 Task: Add Rubicon Vegan Lemon Raspberry Cupcakes 4 Pack to the cart.
Action: Mouse moved to (25, 88)
Screenshot: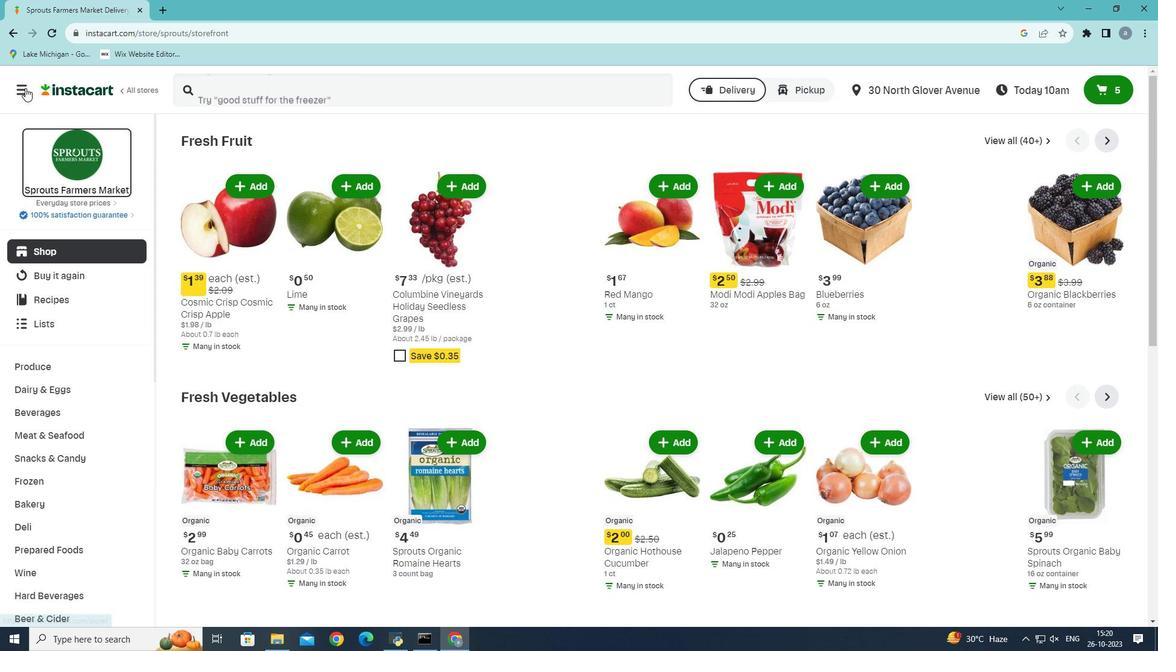 
Action: Mouse pressed left at (25, 88)
Screenshot: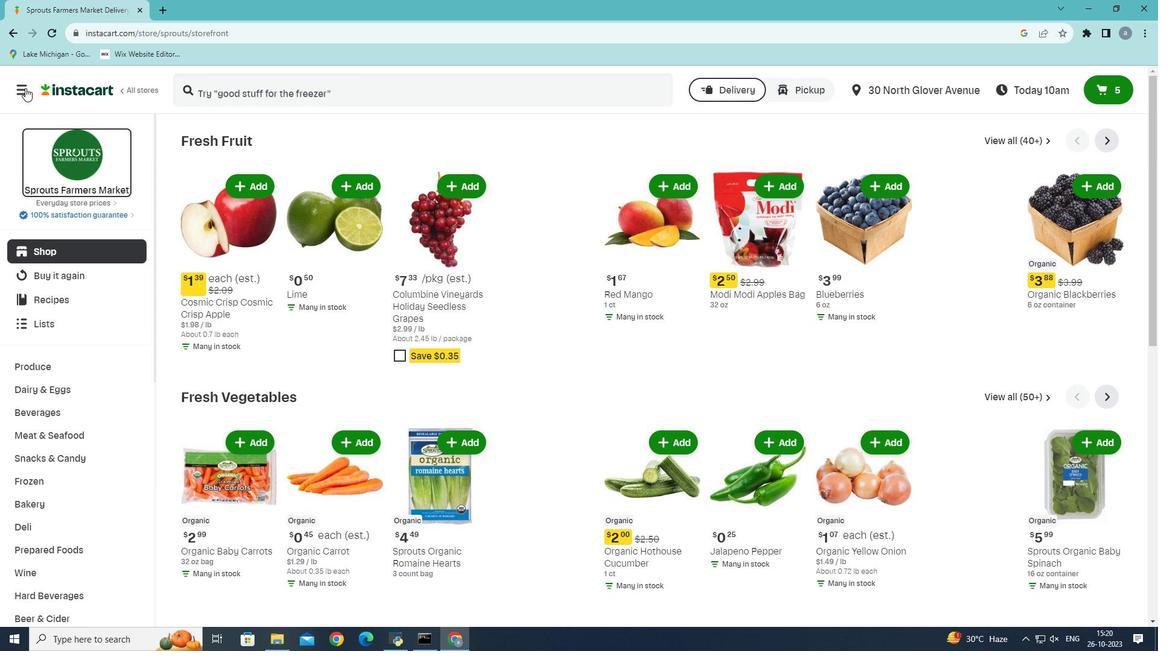 
Action: Mouse moved to (63, 349)
Screenshot: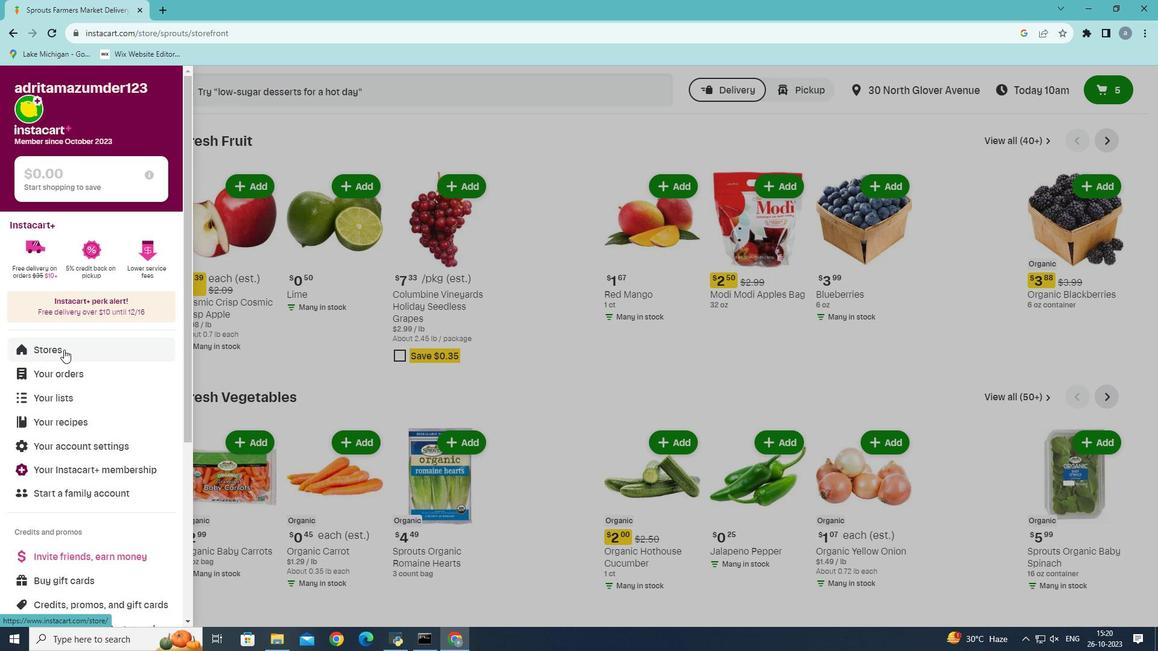 
Action: Mouse pressed left at (63, 349)
Screenshot: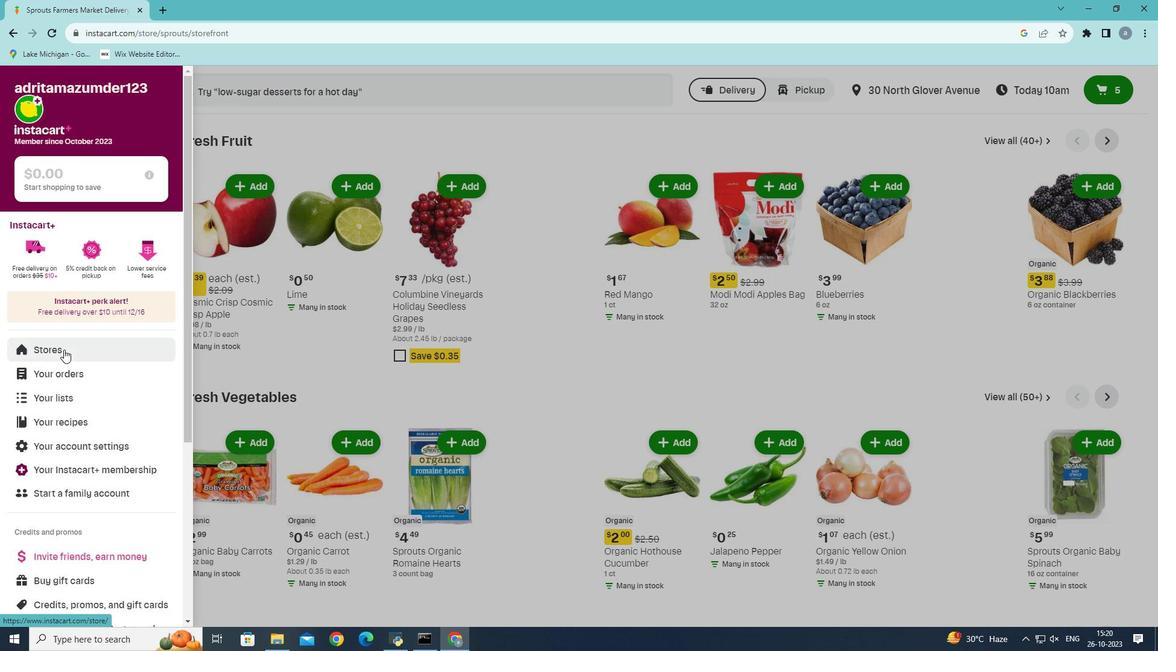 
Action: Mouse moved to (278, 137)
Screenshot: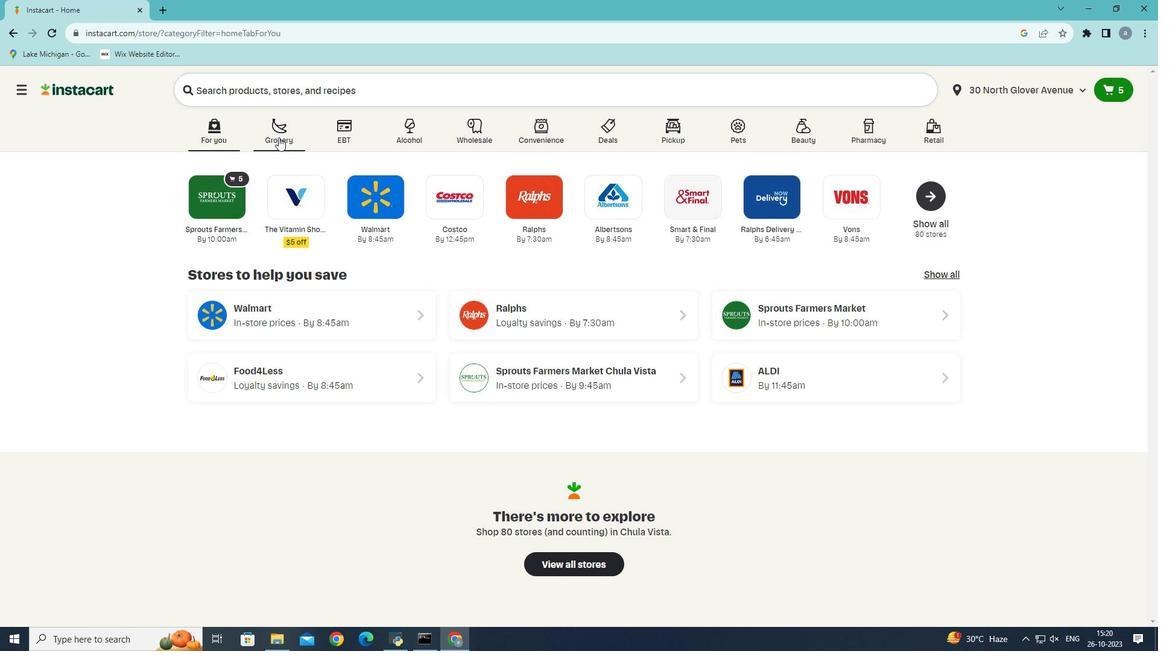 
Action: Mouse pressed left at (278, 137)
Screenshot: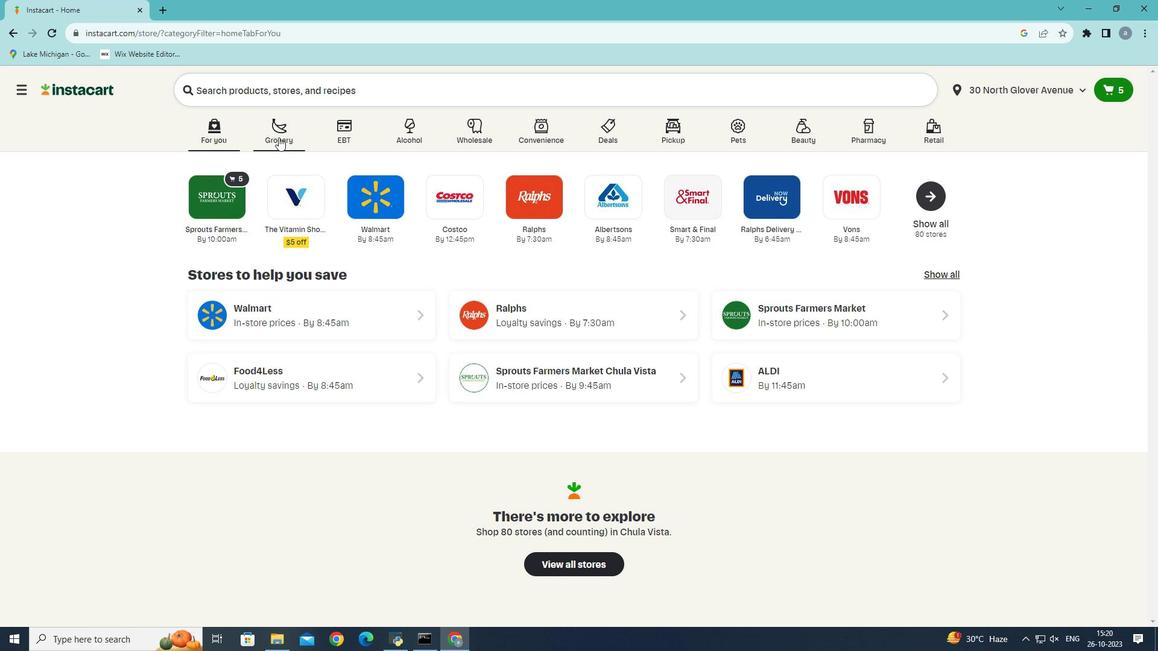 
Action: Mouse moved to (279, 370)
Screenshot: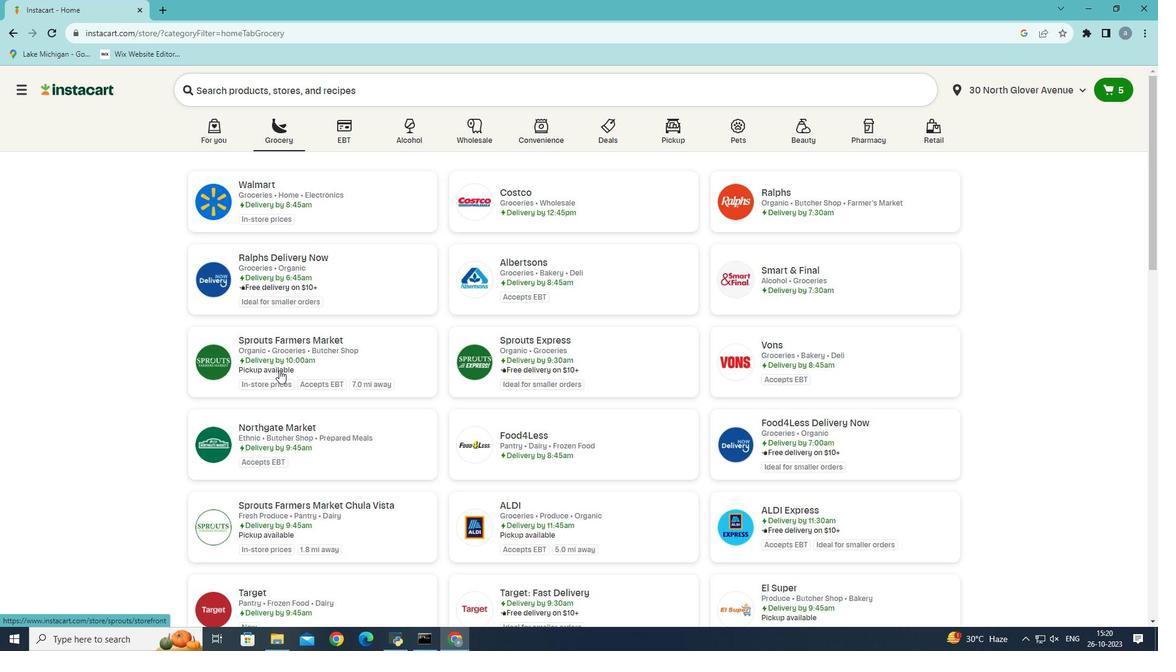 
Action: Mouse pressed left at (279, 370)
Screenshot: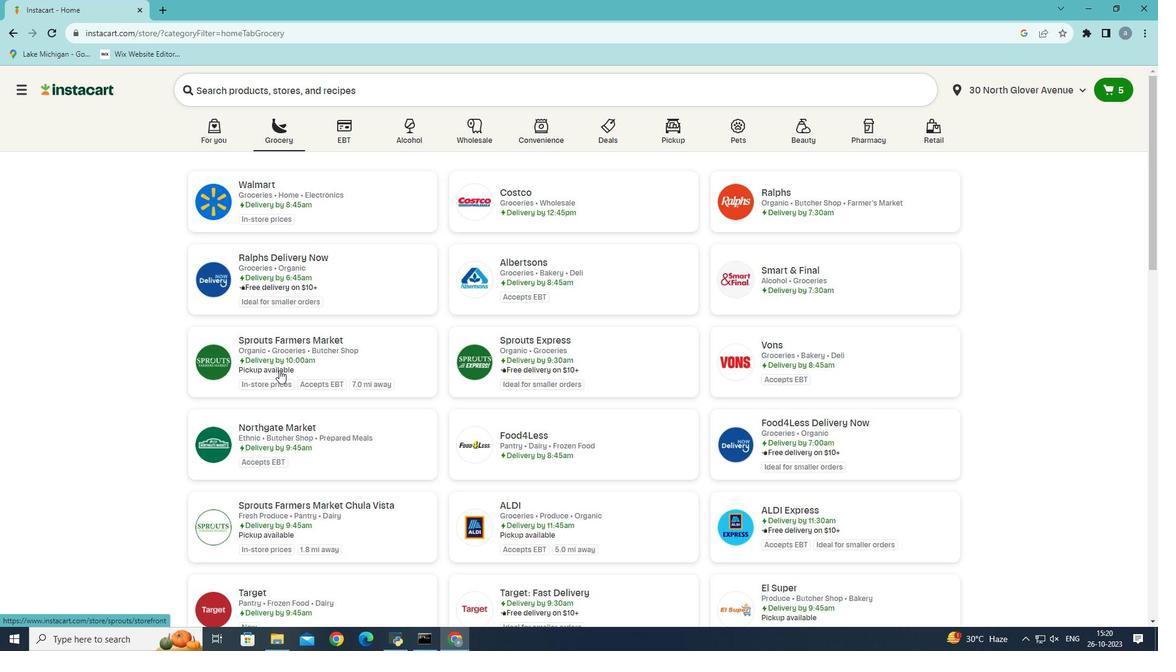 
Action: Mouse moved to (46, 505)
Screenshot: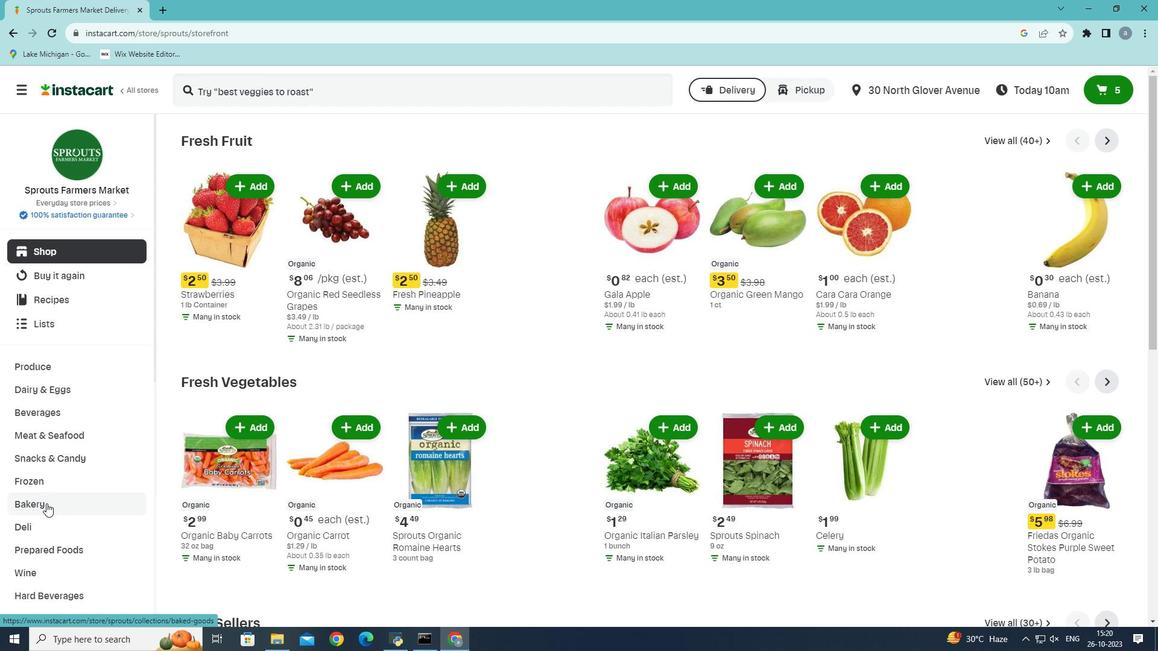 
Action: Mouse pressed left at (46, 505)
Screenshot: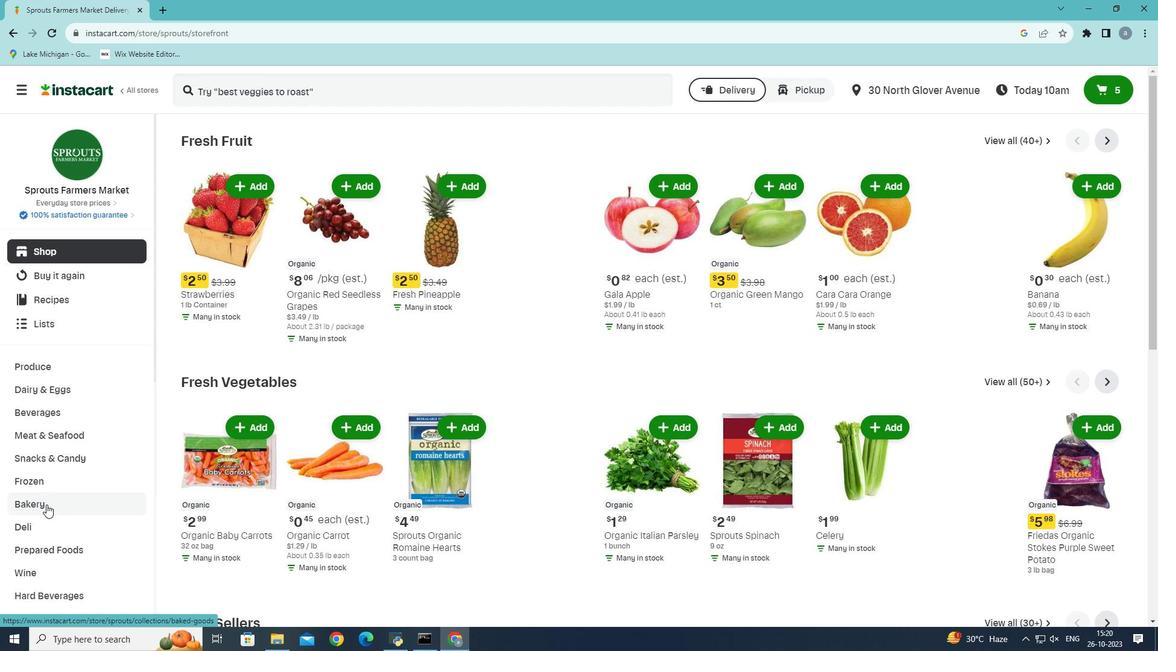
Action: Mouse moved to (727, 171)
Screenshot: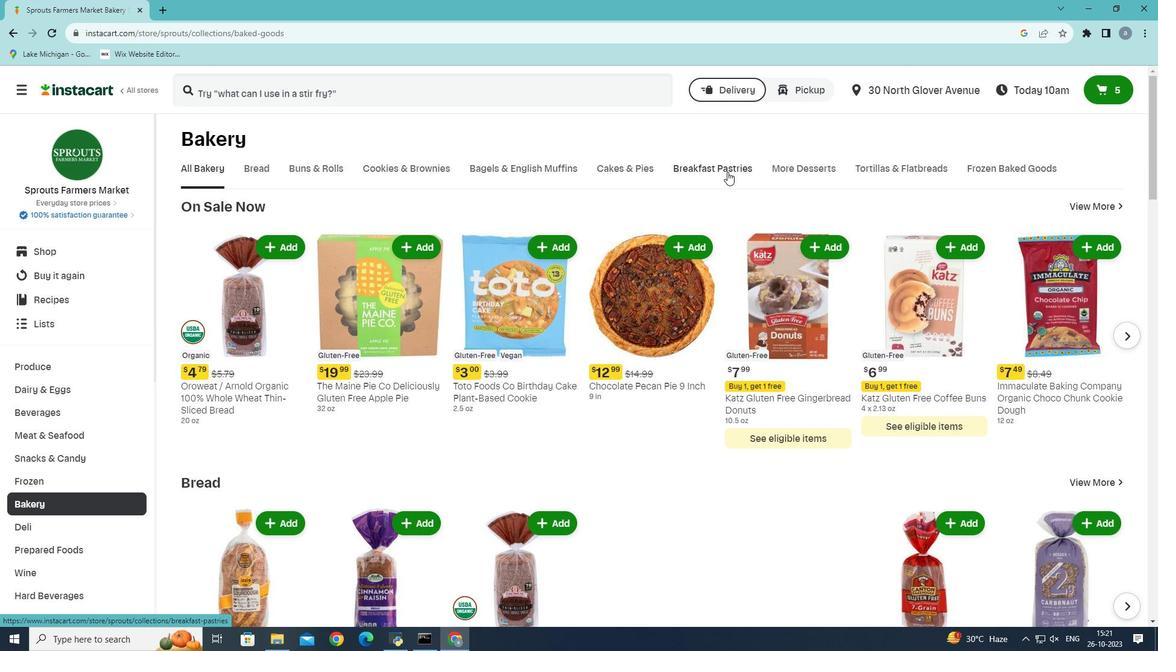 
Action: Mouse pressed left at (727, 171)
Screenshot: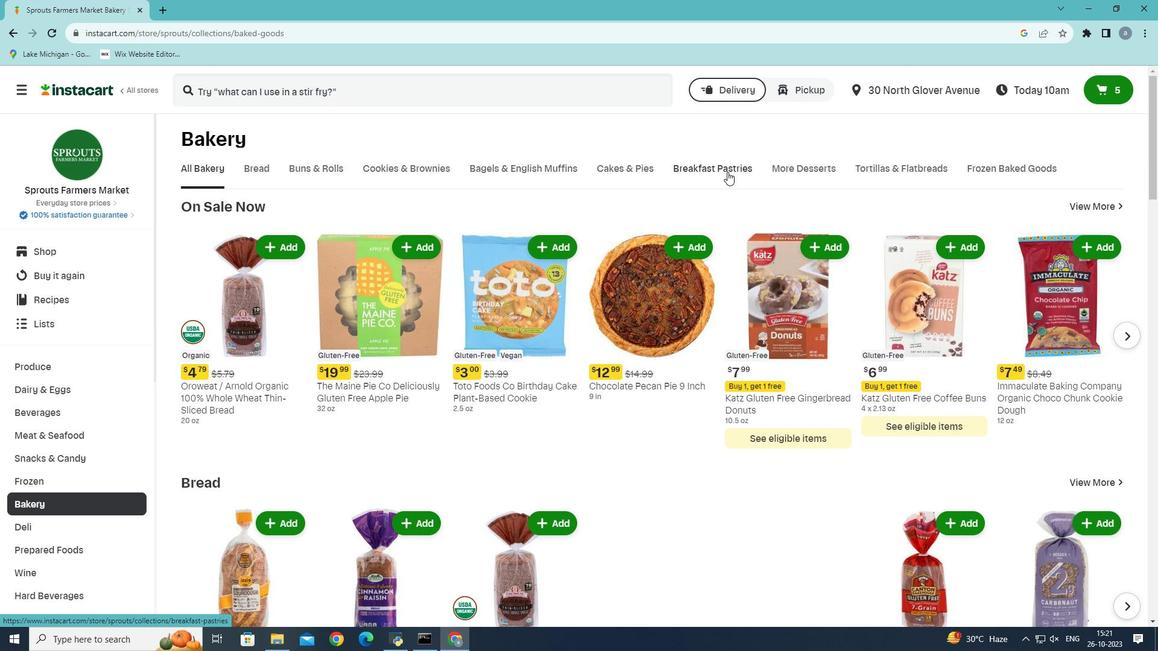 
Action: Mouse moved to (783, 169)
Screenshot: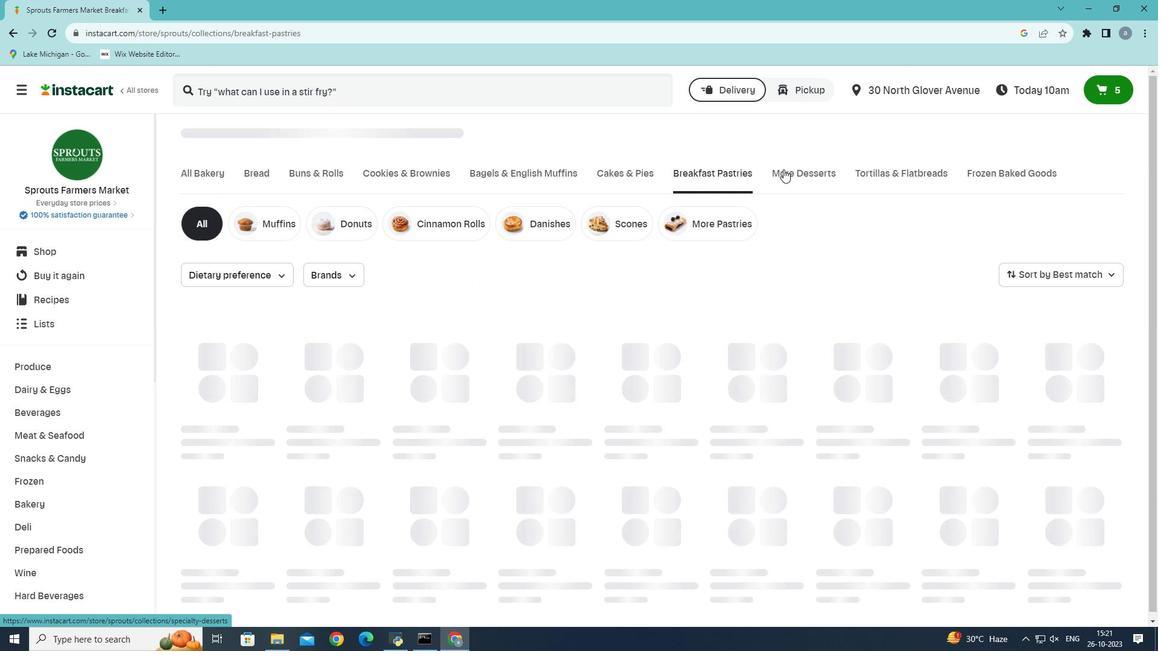 
Action: Mouse pressed left at (783, 169)
Screenshot: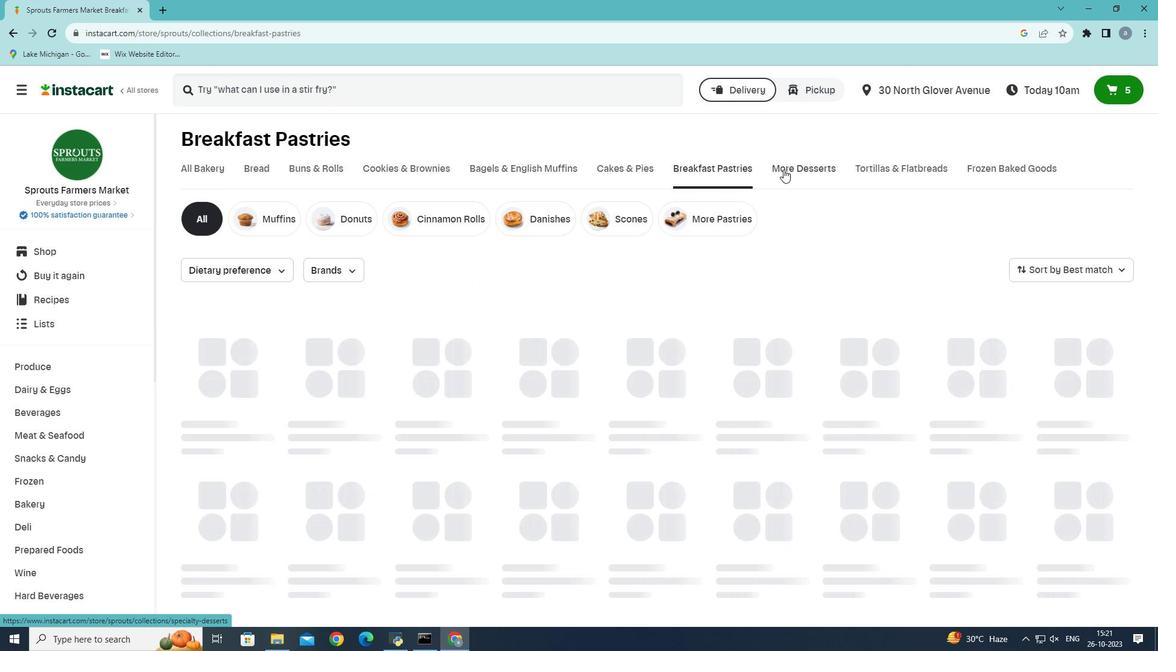 
Action: Mouse moved to (277, 219)
Screenshot: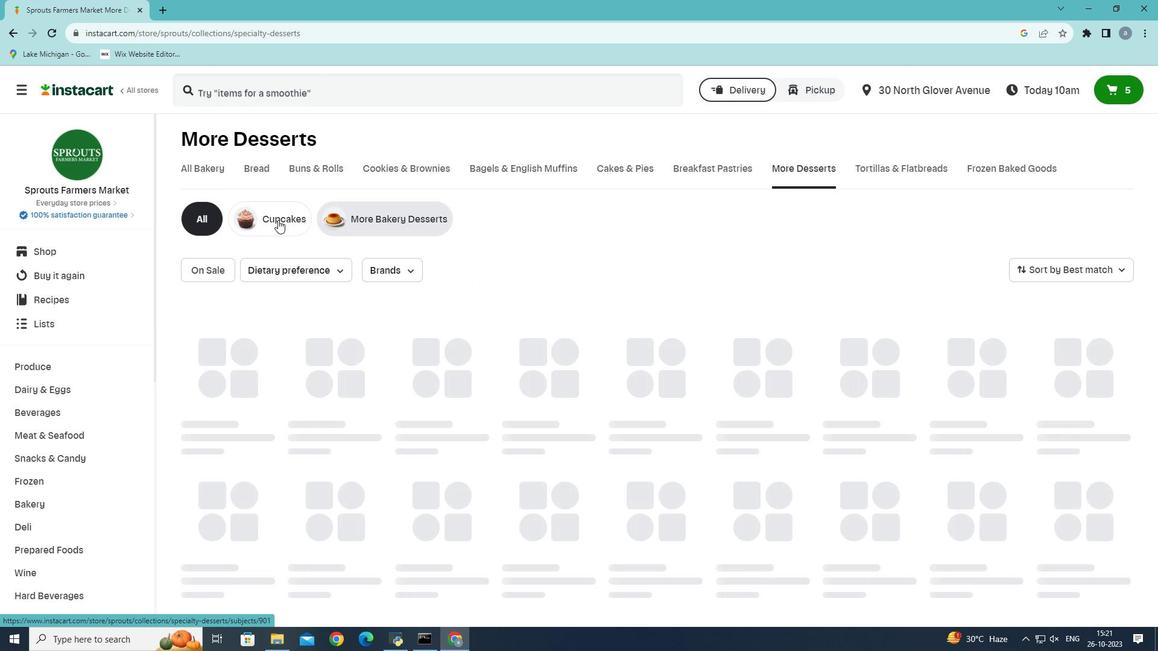 
Action: Mouse pressed left at (277, 219)
Screenshot: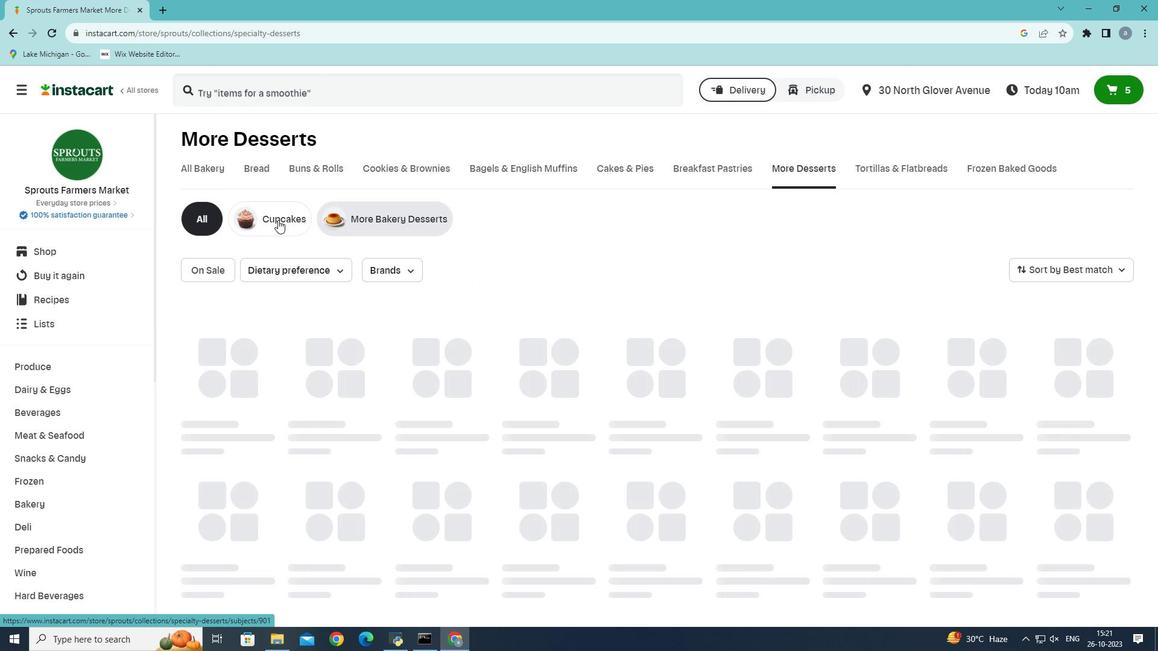 
Action: Mouse moved to (284, 219)
Screenshot: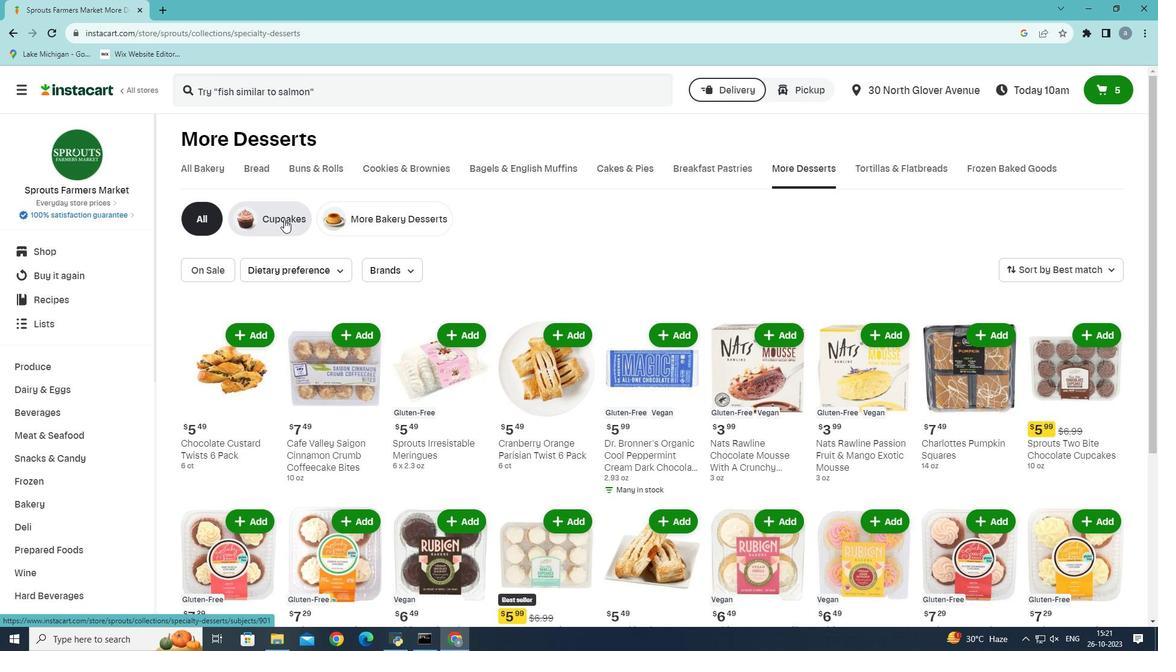 
Action: Mouse pressed left at (284, 219)
Screenshot: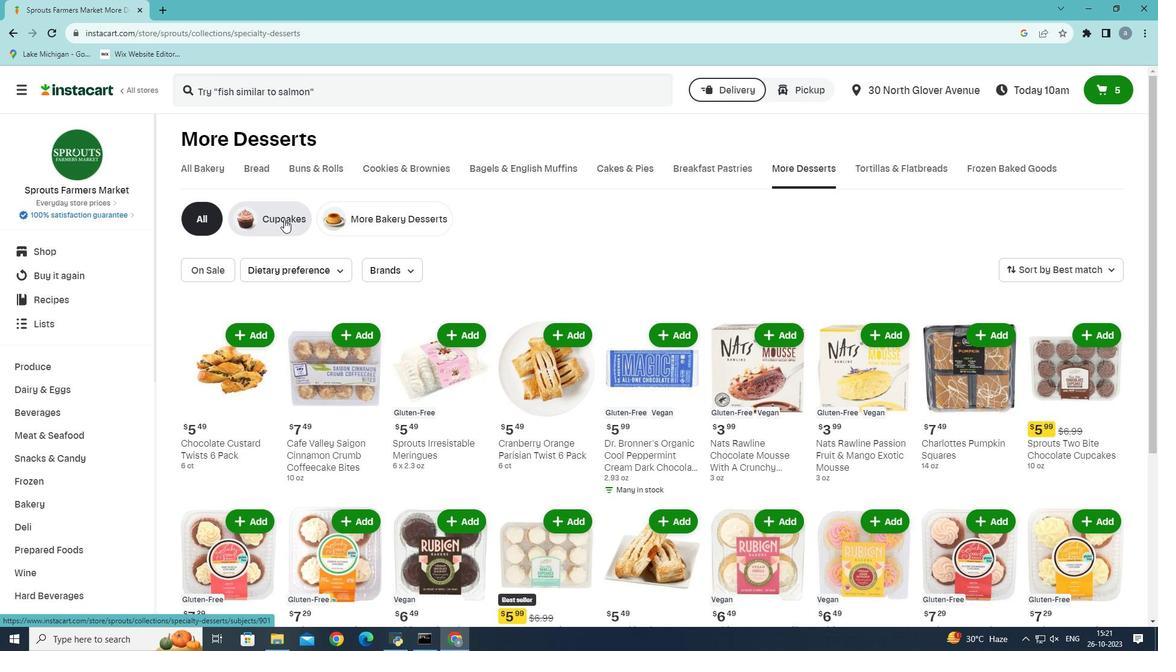 
Action: Mouse moved to (756, 334)
Screenshot: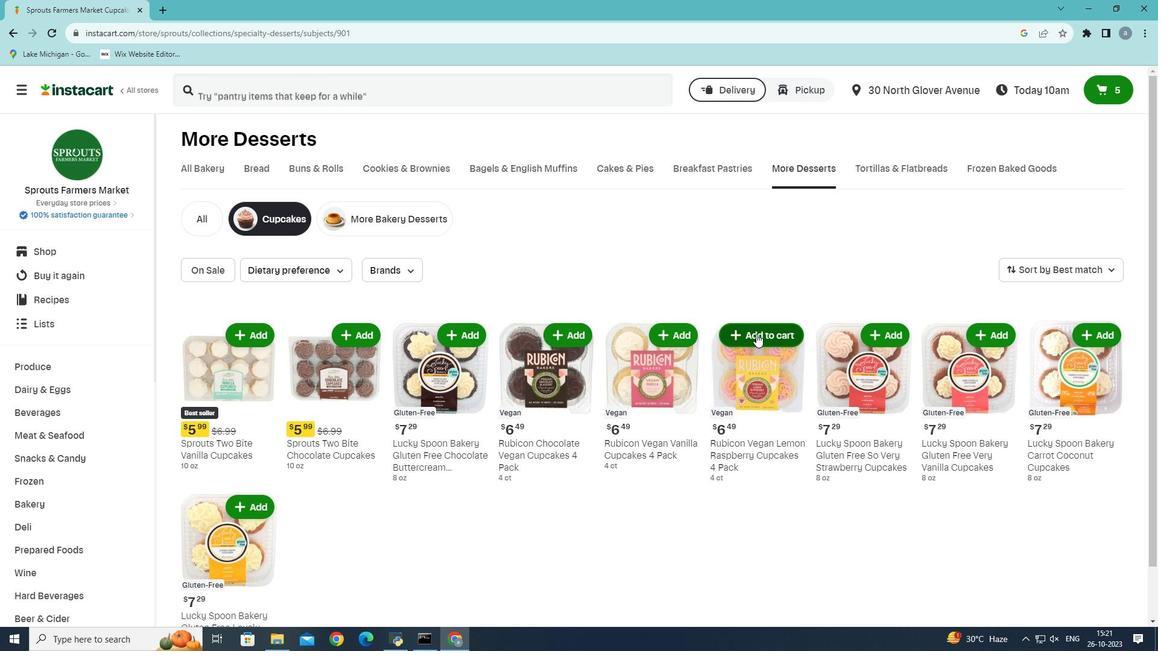
Action: Mouse pressed left at (756, 334)
Screenshot: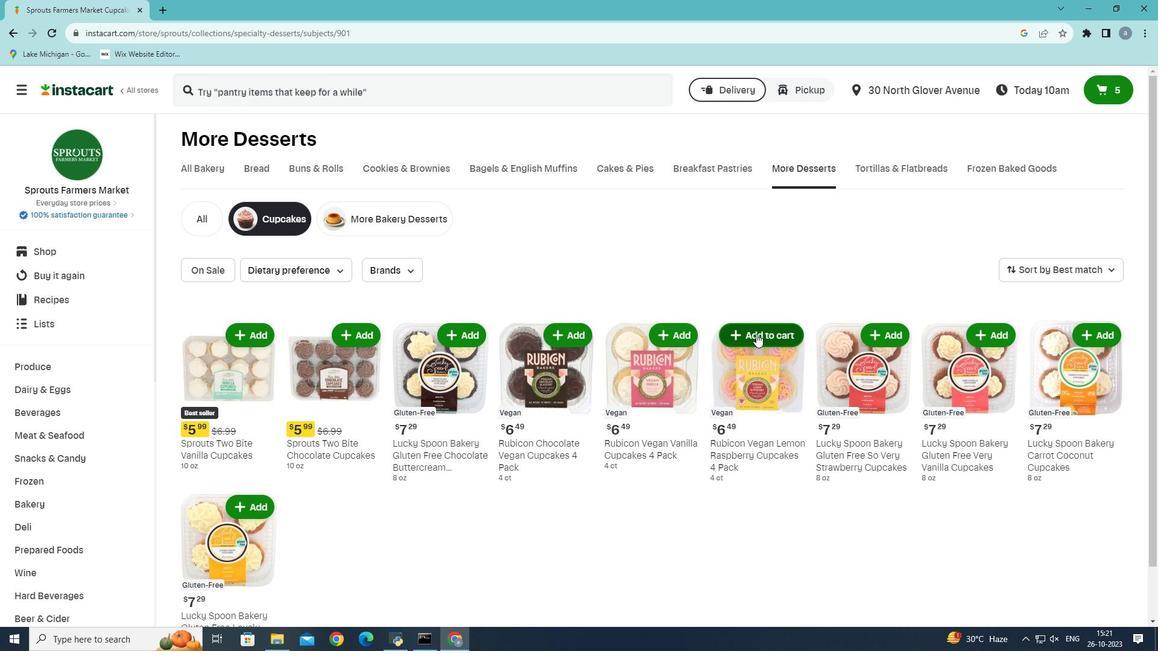 
Action: Mouse moved to (598, 319)
Screenshot: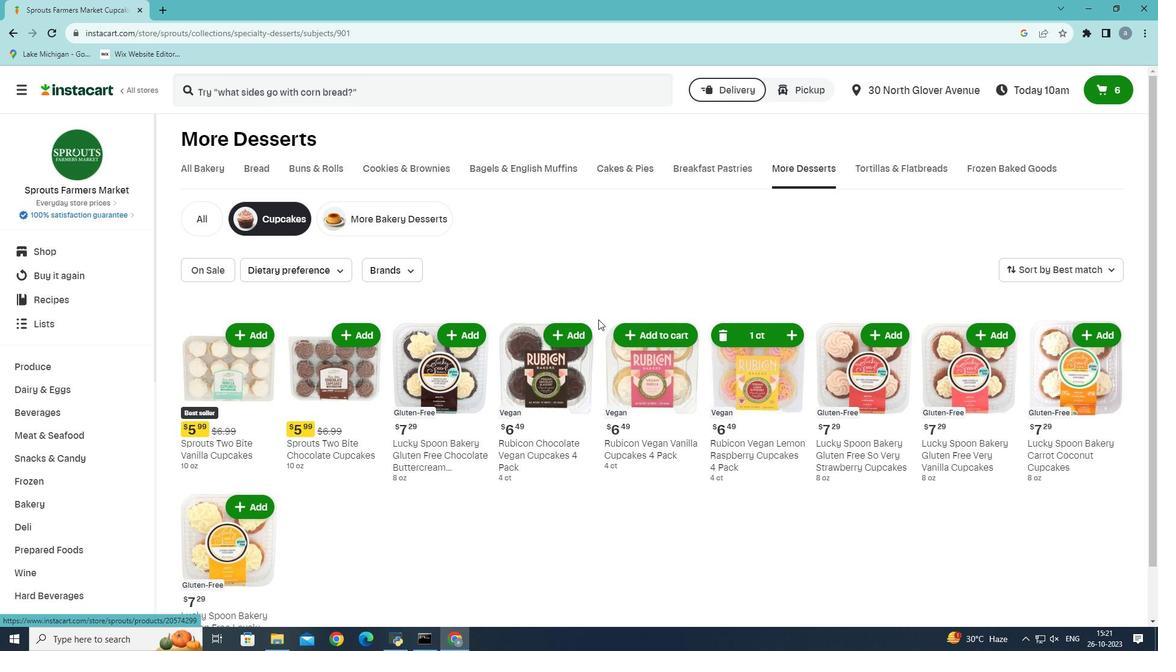 
